 Task: Add Mary's Turkey Fresh Turkey Breast Tenders to the cart.
Action: Mouse pressed left at (17, 118)
Screenshot: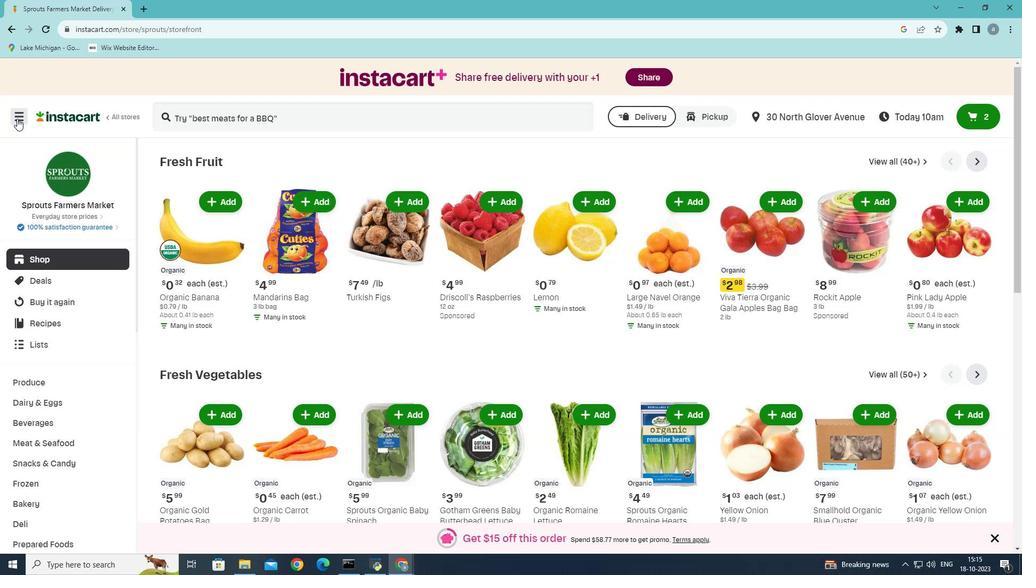 
Action: Mouse moved to (42, 307)
Screenshot: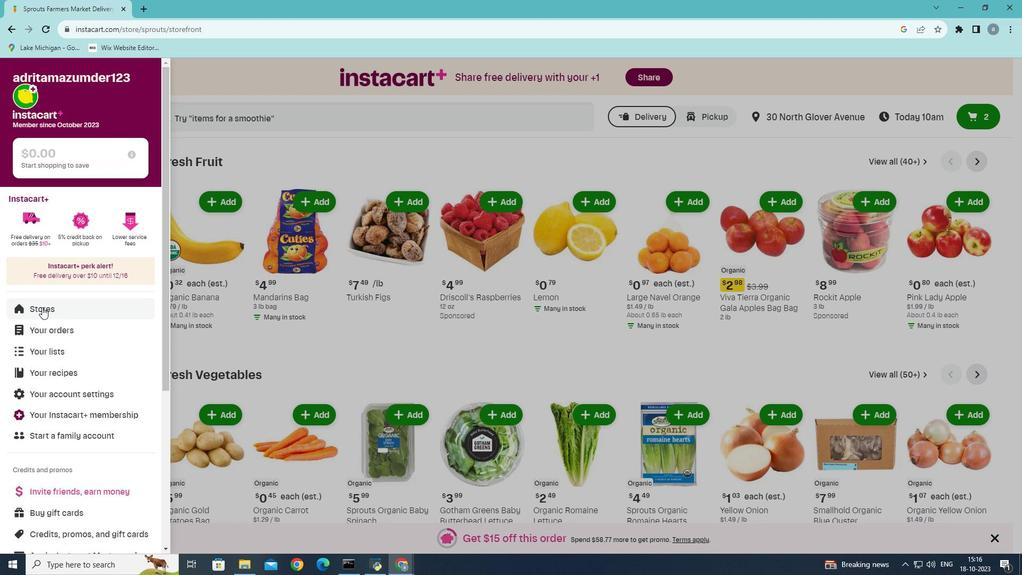 
Action: Mouse pressed left at (42, 307)
Screenshot: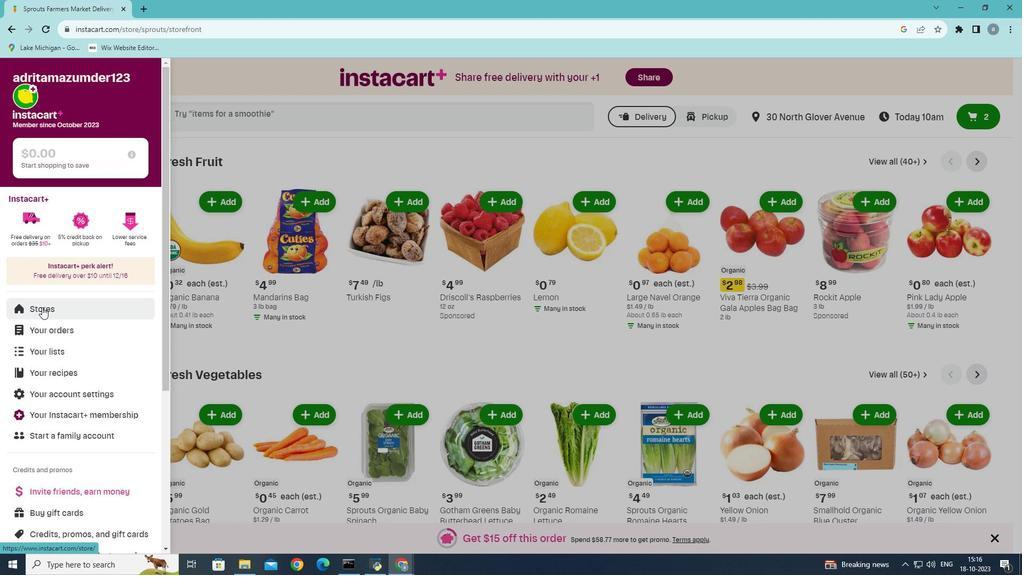
Action: Mouse moved to (242, 119)
Screenshot: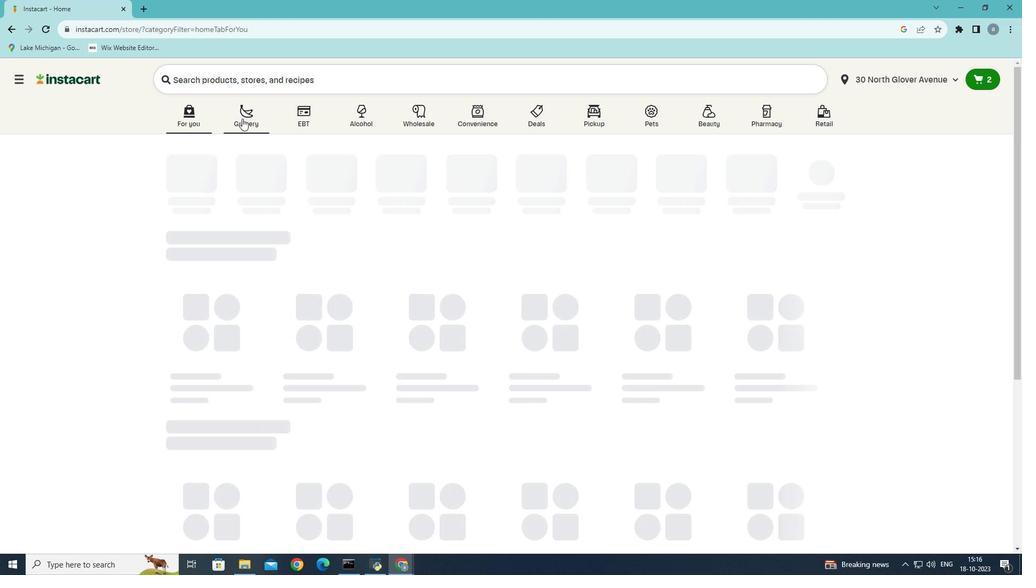 
Action: Mouse pressed left at (242, 119)
Screenshot: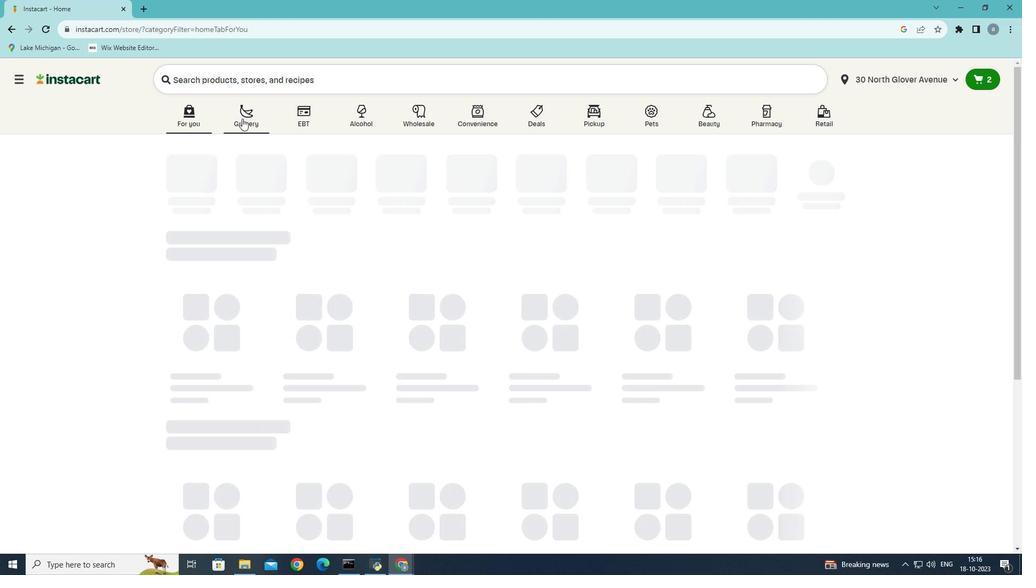 
Action: Mouse moved to (257, 329)
Screenshot: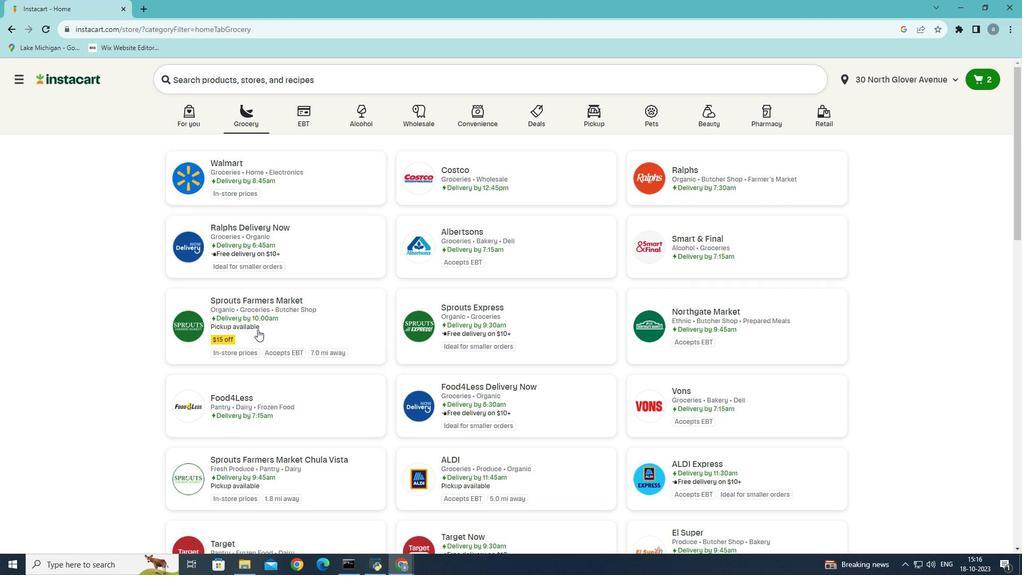
Action: Mouse pressed left at (257, 329)
Screenshot: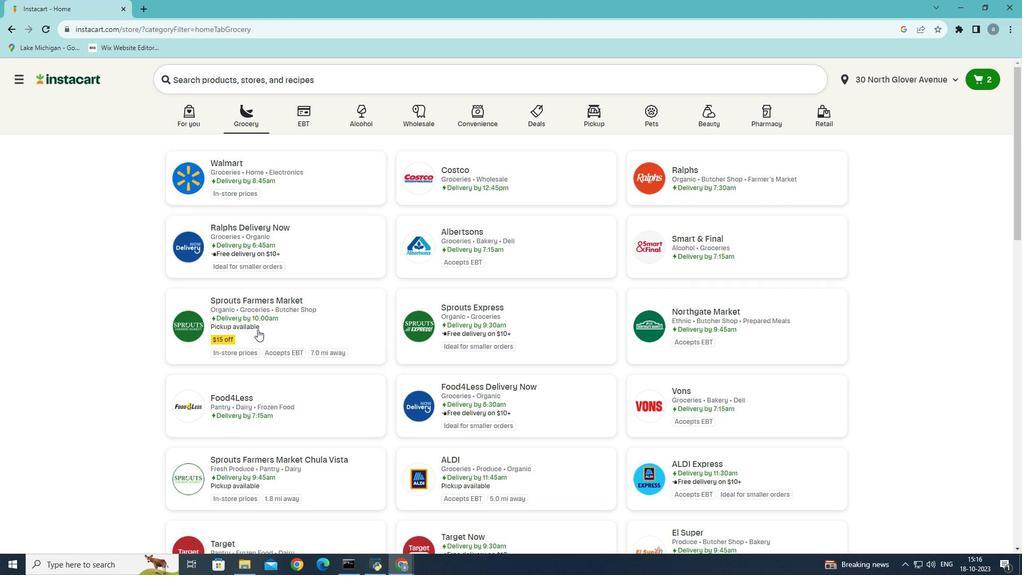 
Action: Mouse moved to (62, 445)
Screenshot: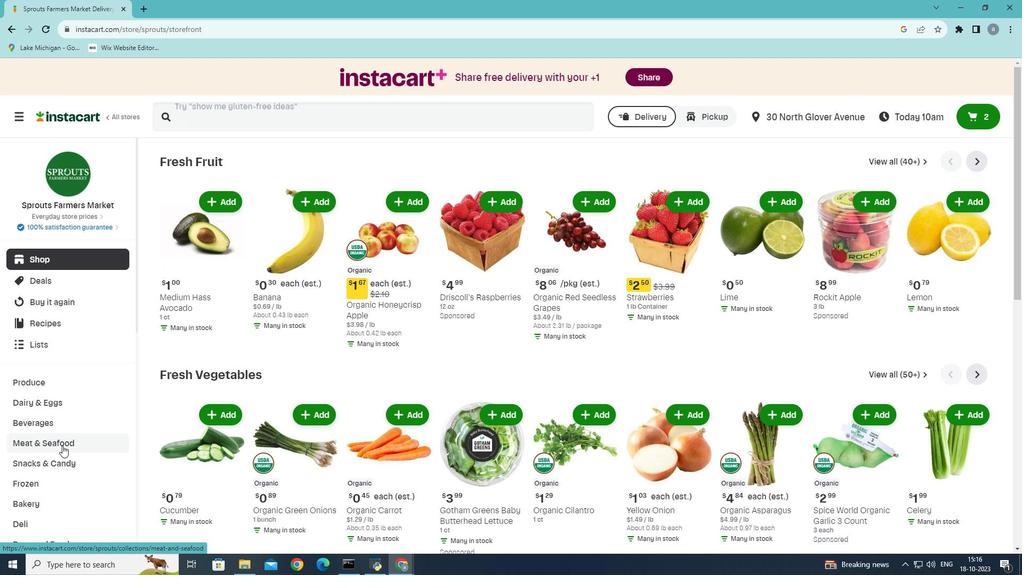 
Action: Mouse pressed left at (62, 445)
Screenshot: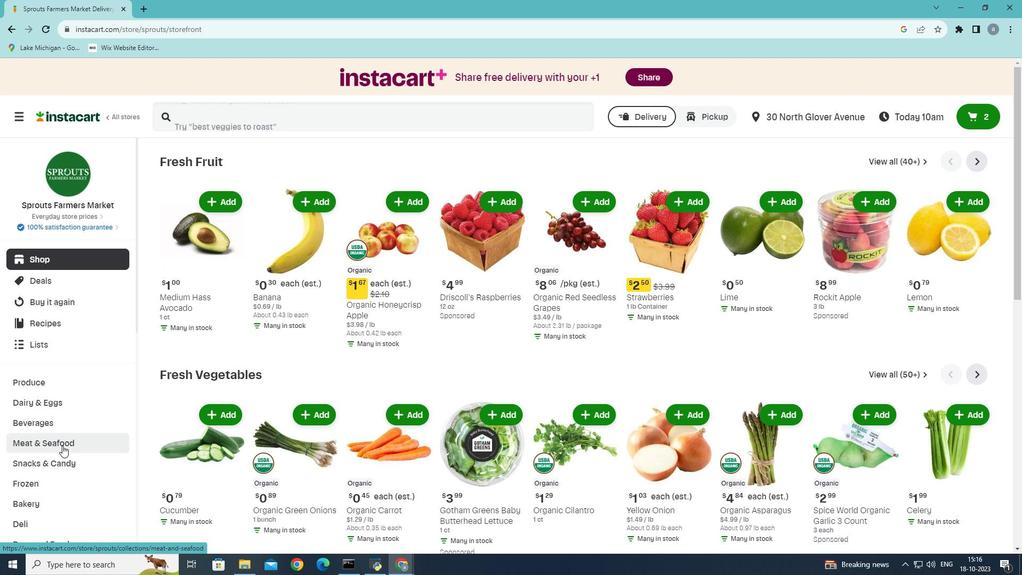 
Action: Mouse moved to (391, 193)
Screenshot: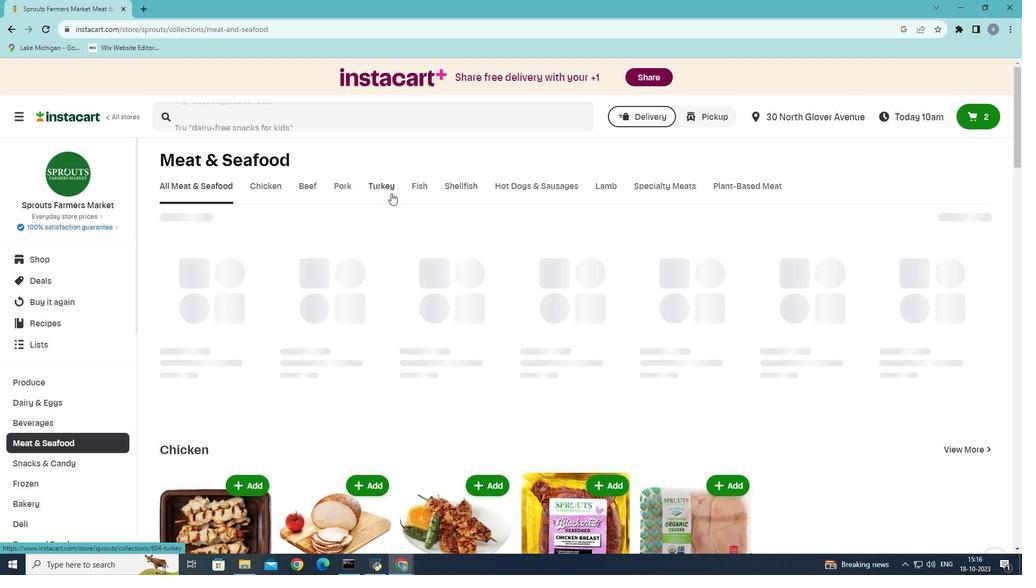 
Action: Mouse pressed left at (391, 193)
Screenshot: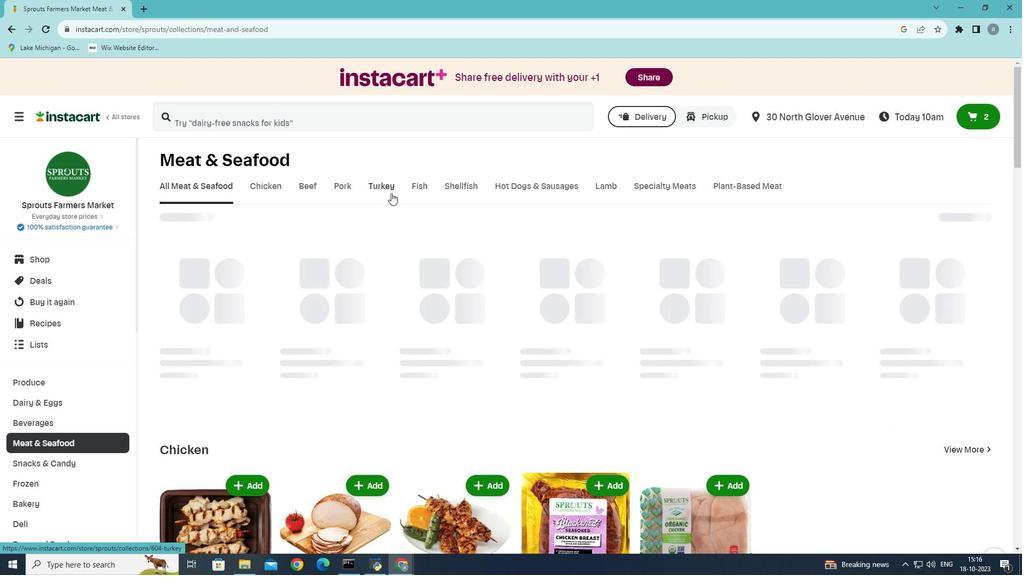 
Action: Mouse moved to (420, 231)
Screenshot: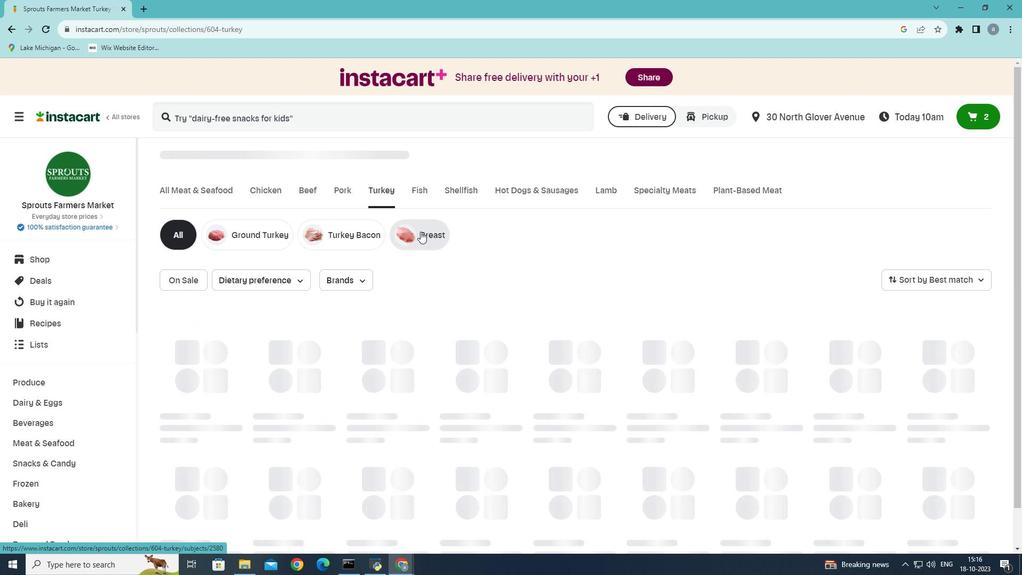 
Action: Mouse pressed left at (420, 231)
Screenshot: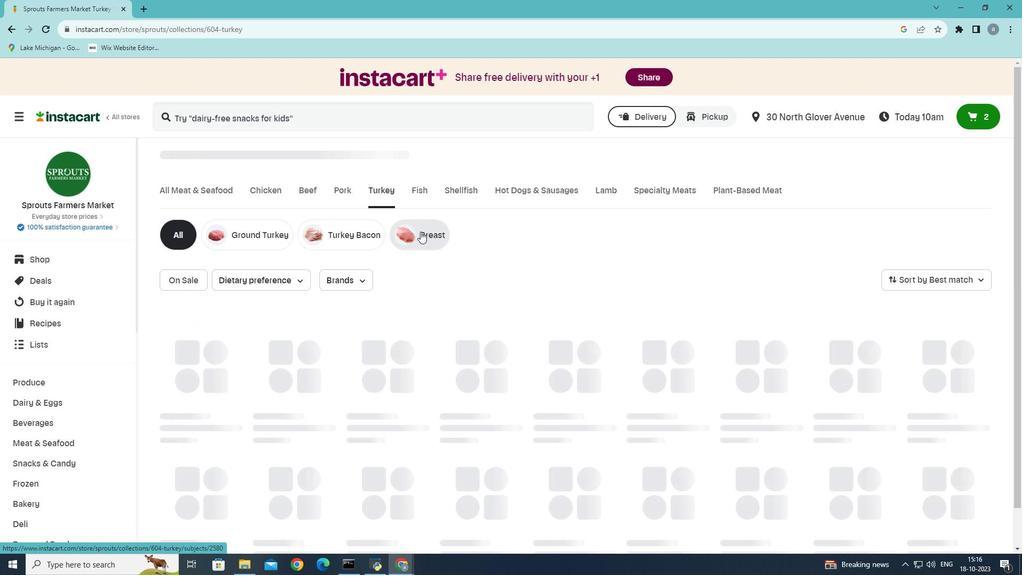 
Action: Mouse moved to (316, 331)
Screenshot: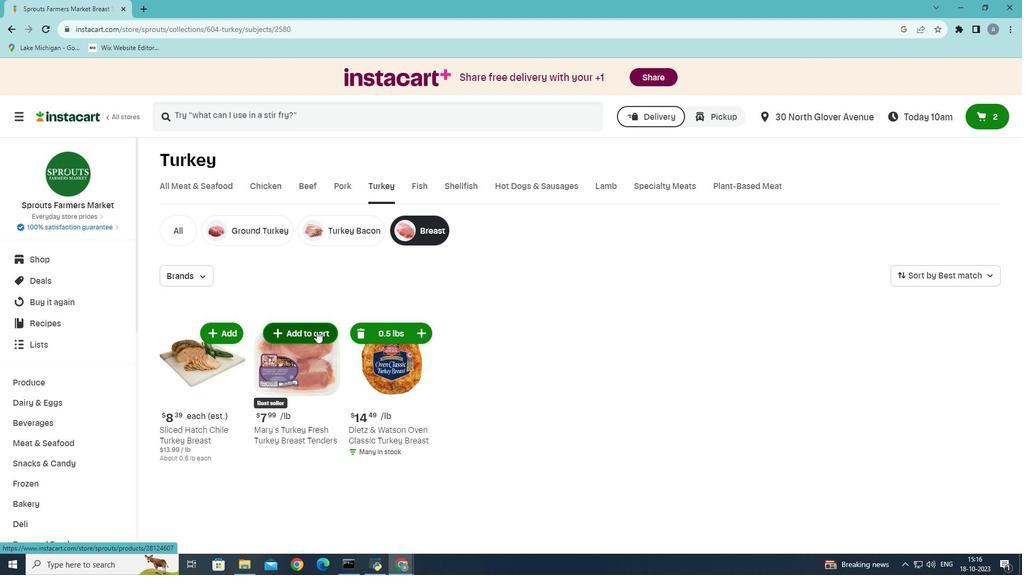 
Action: Mouse pressed left at (316, 331)
Screenshot: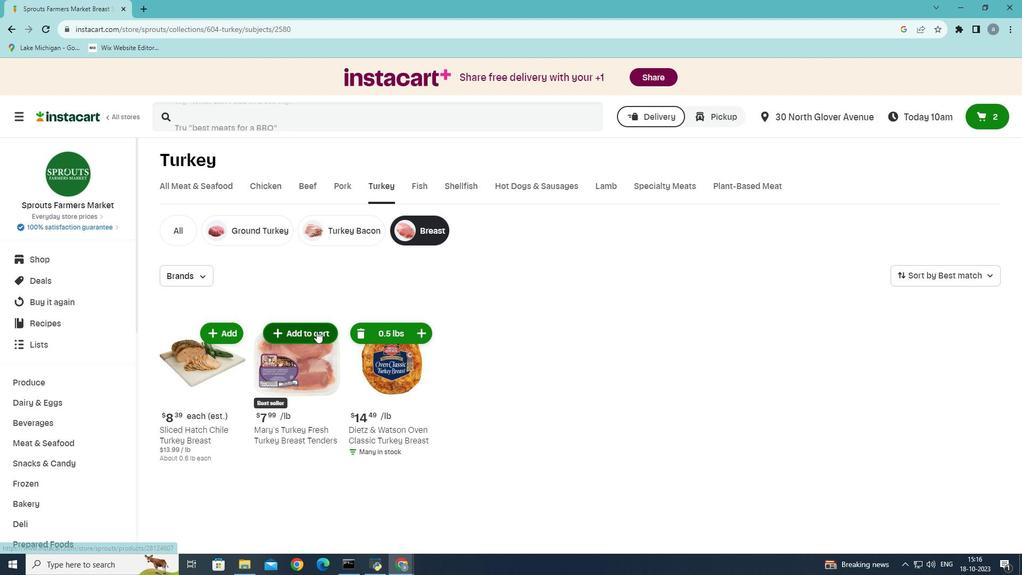 
Action: Mouse moved to (315, 332)
Screenshot: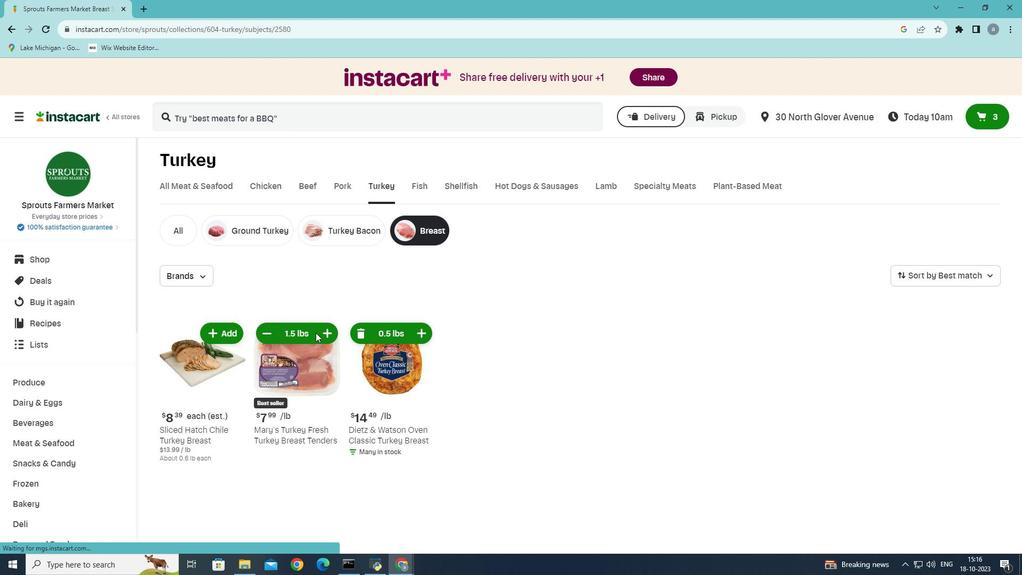 
